 Task: Sort the products in the category "Kid's Vitamins & Supplements" by best match.
Action: Mouse moved to (315, 136)
Screenshot: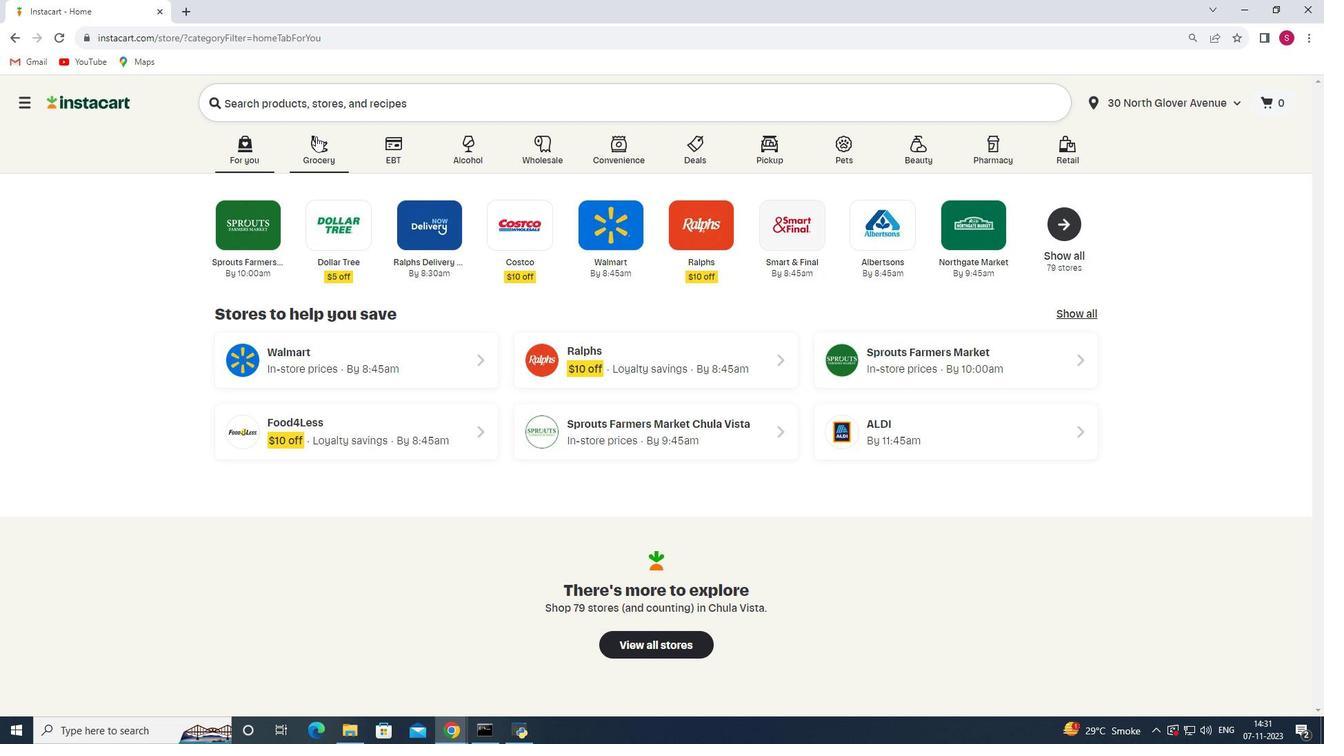 
Action: Mouse pressed left at (315, 136)
Screenshot: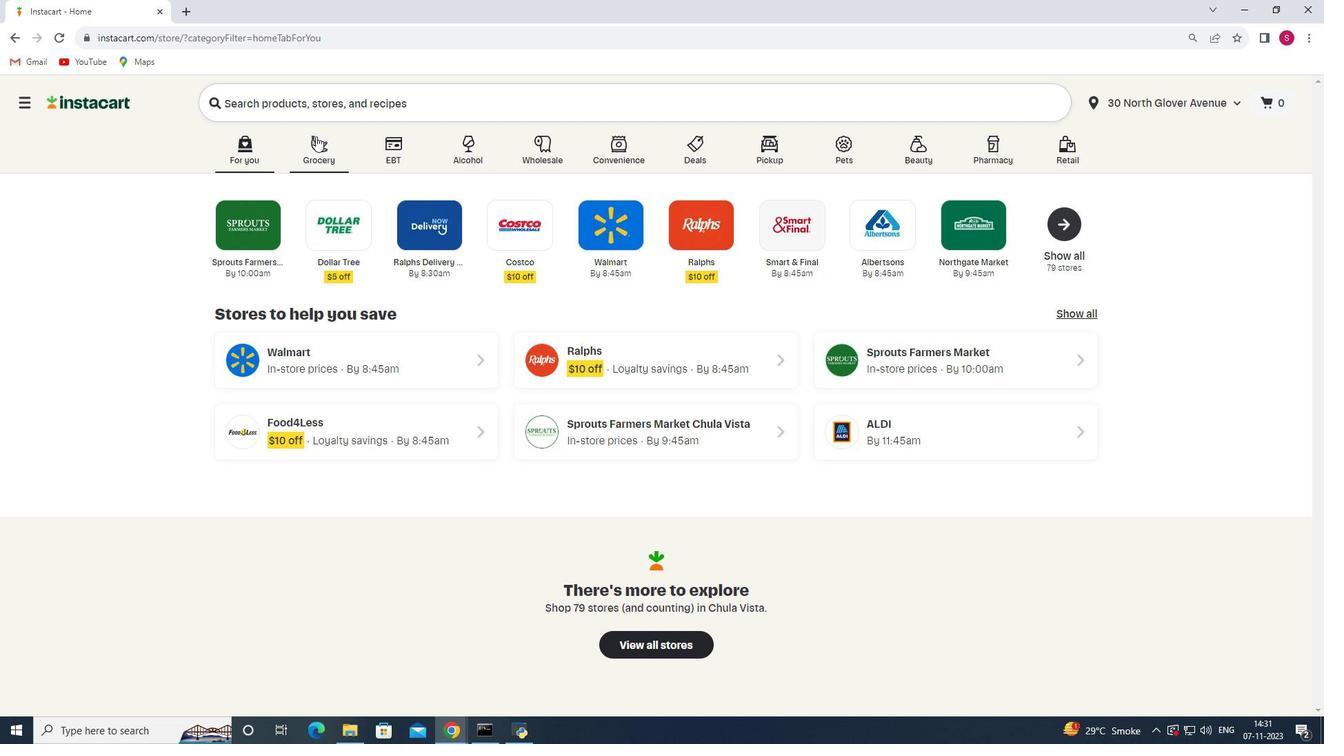 
Action: Mouse moved to (315, 403)
Screenshot: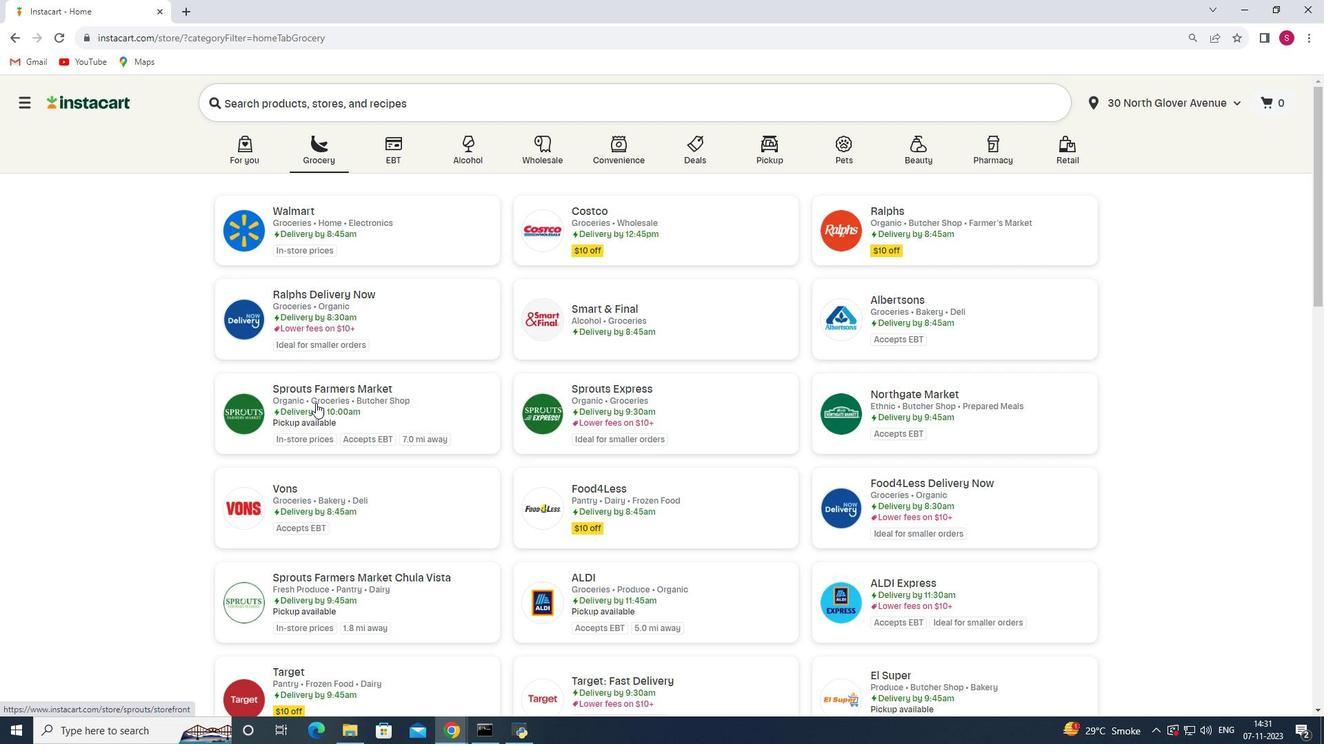 
Action: Mouse pressed left at (315, 403)
Screenshot: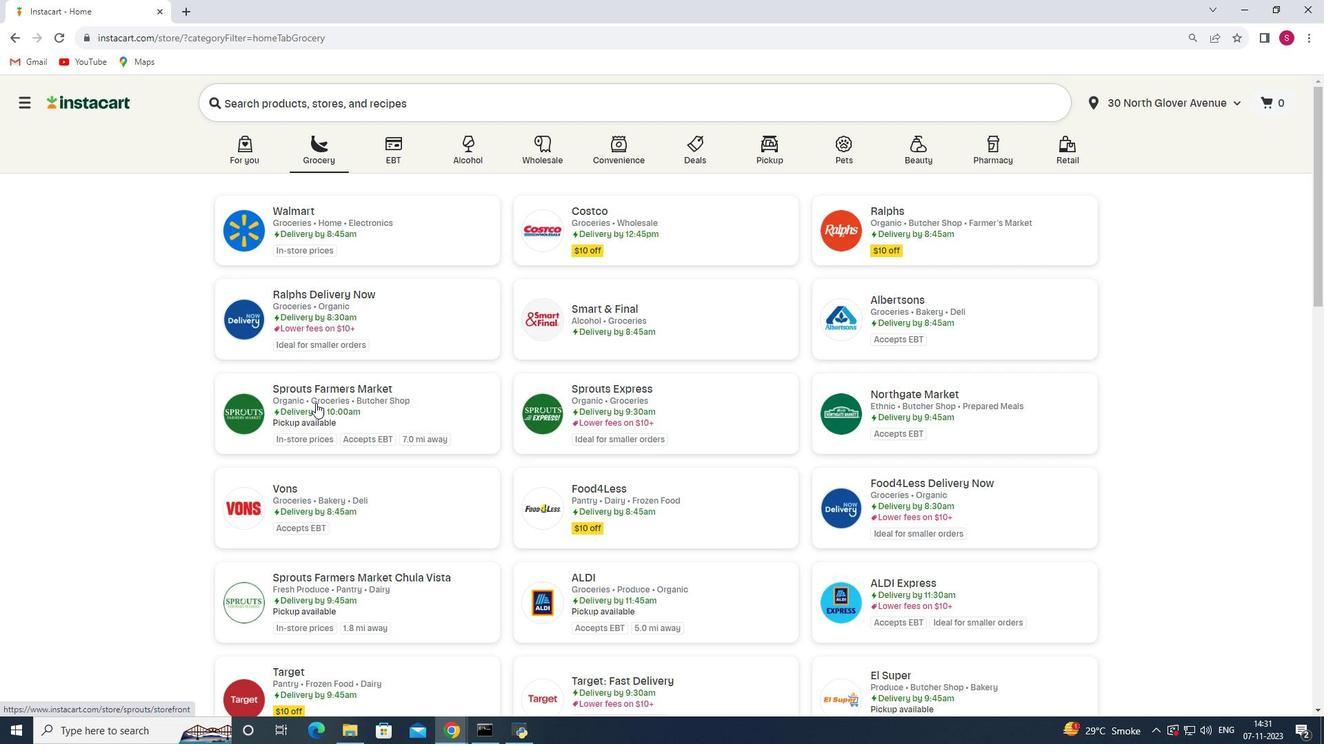 
Action: Mouse moved to (28, 489)
Screenshot: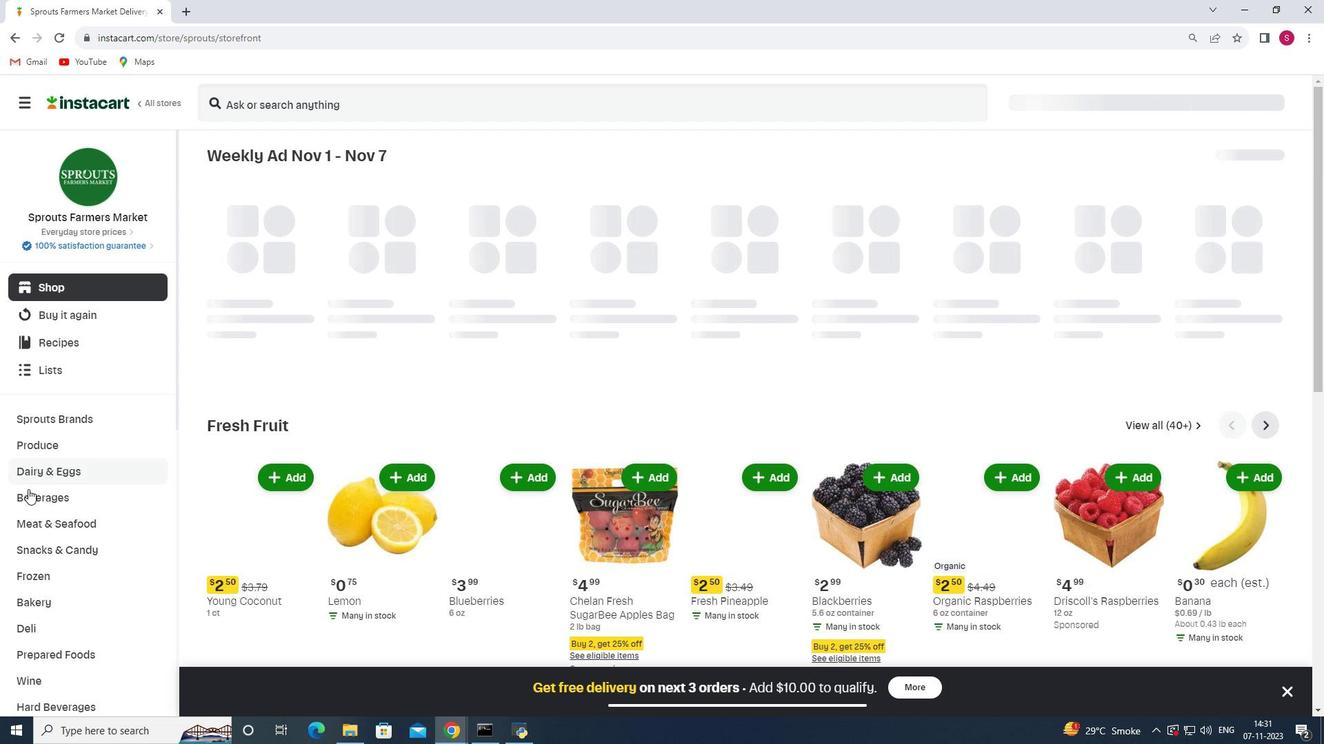 
Action: Mouse scrolled (28, 488) with delta (0, 0)
Screenshot: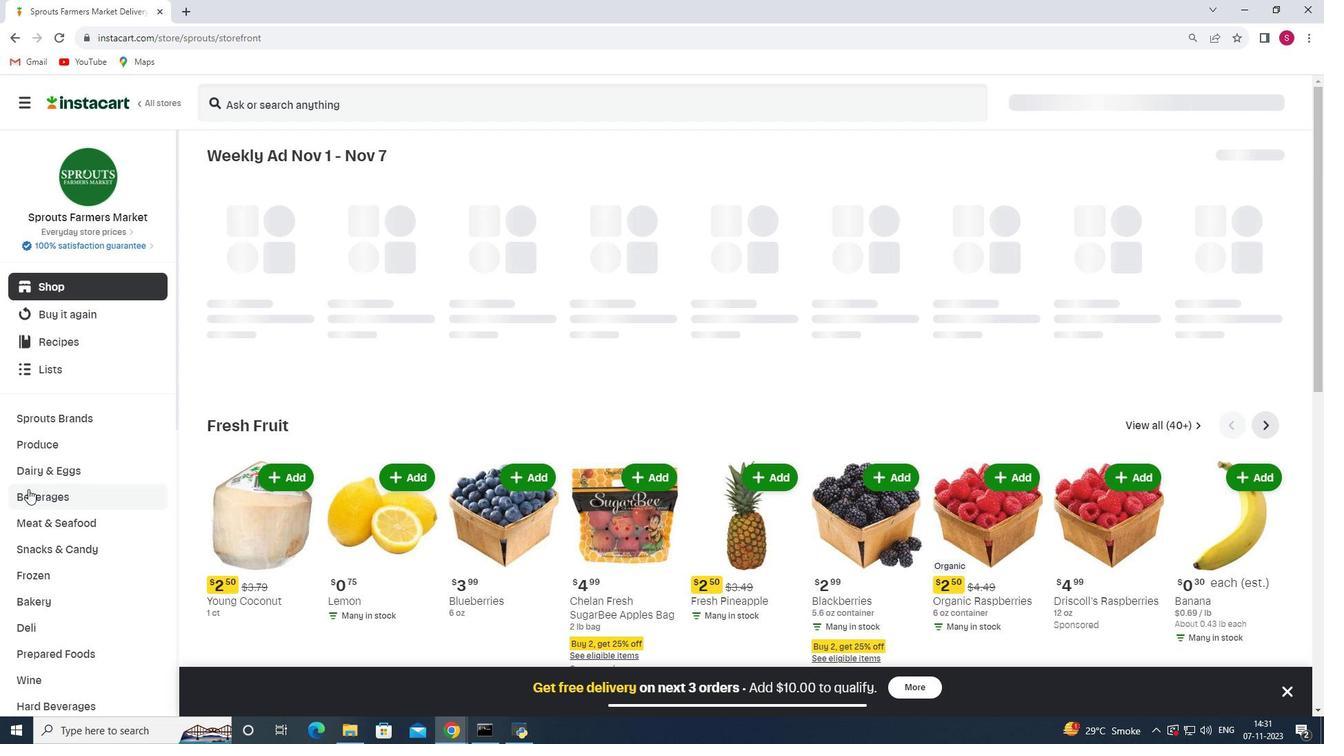 
Action: Mouse scrolled (28, 488) with delta (0, 0)
Screenshot: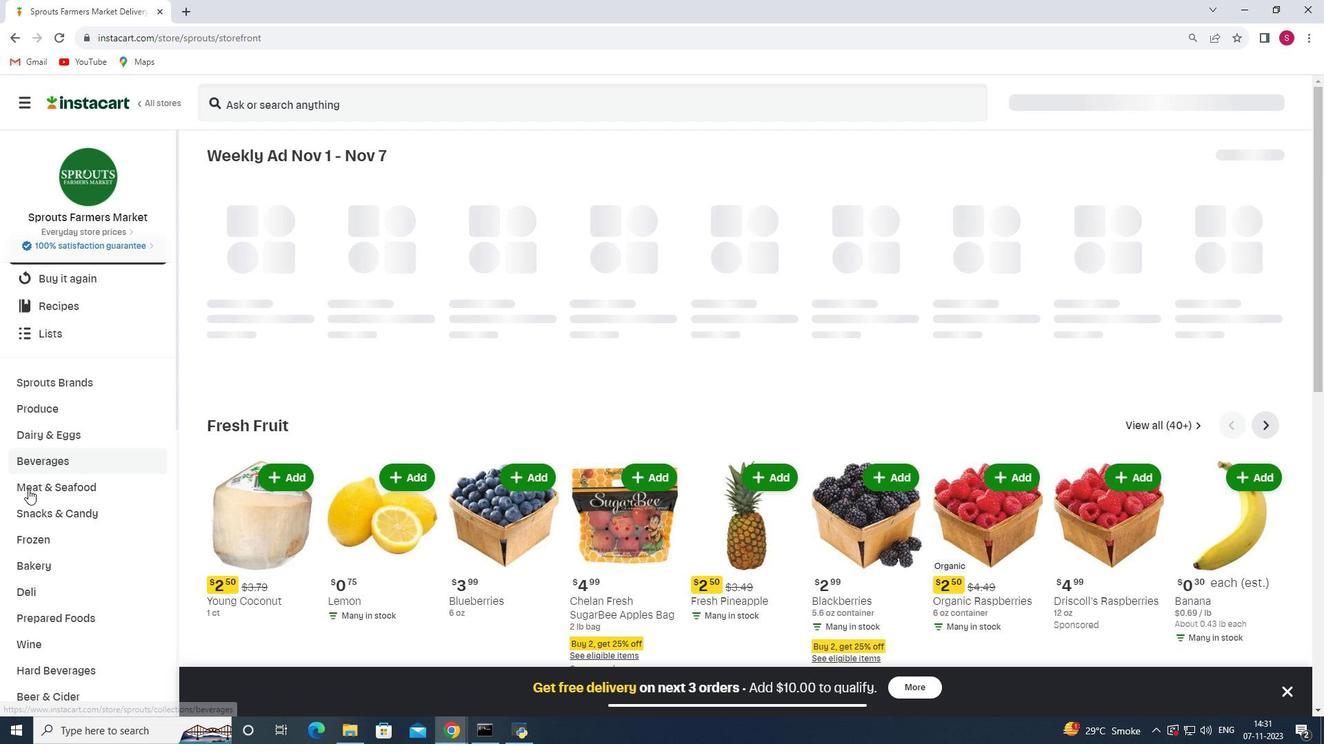 
Action: Mouse scrolled (28, 488) with delta (0, 0)
Screenshot: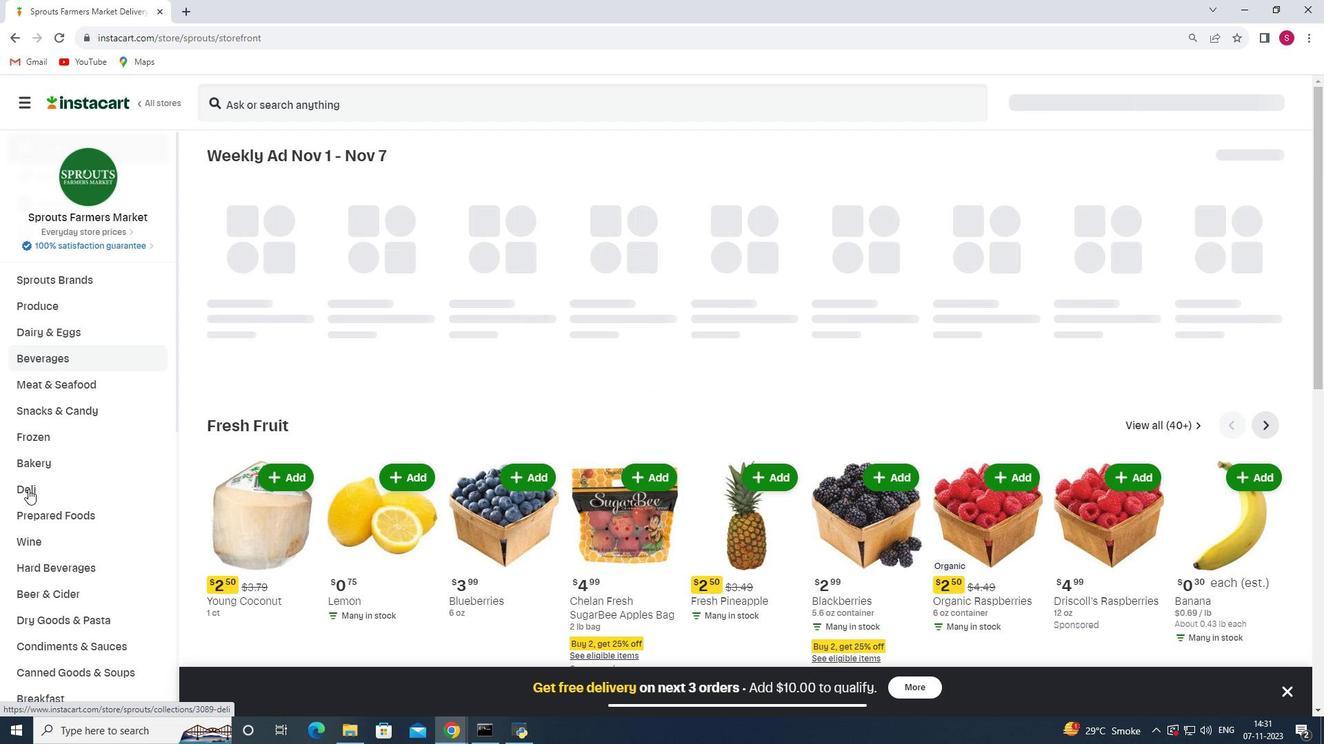 
Action: Mouse scrolled (28, 488) with delta (0, 0)
Screenshot: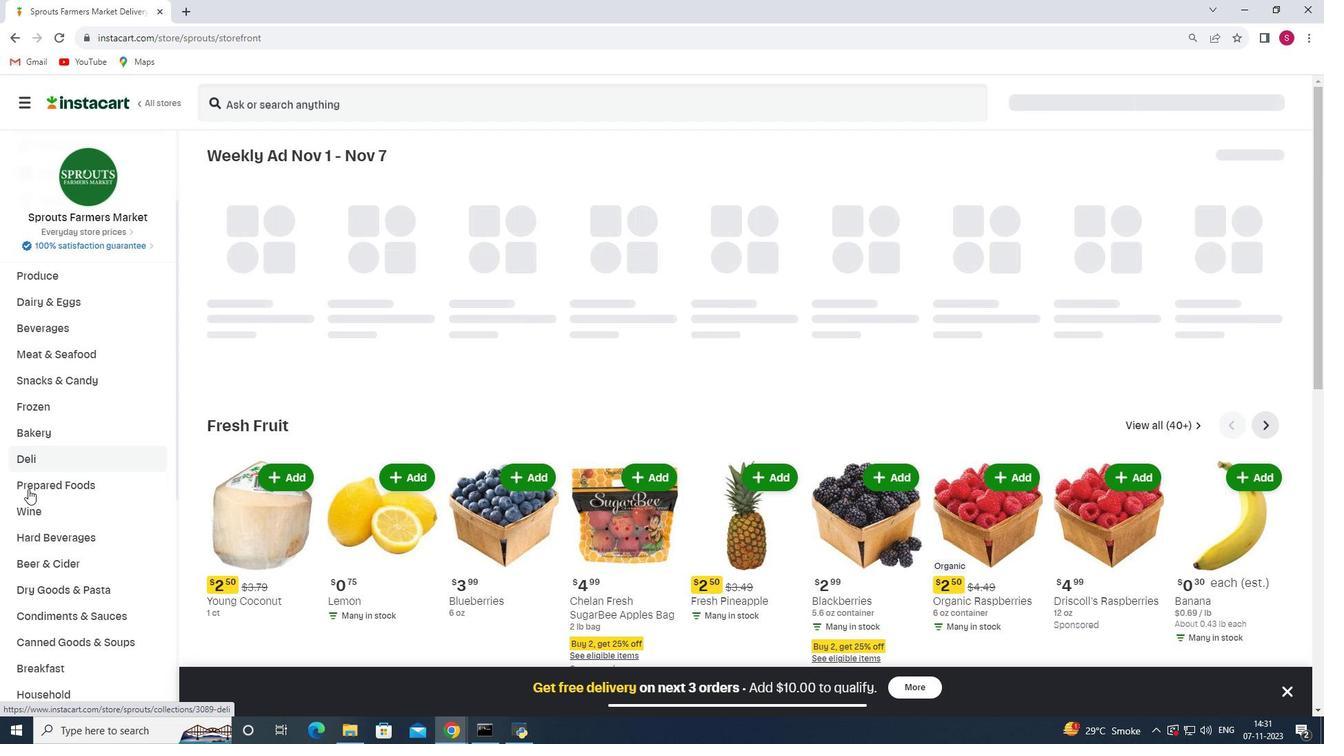 
Action: Mouse scrolled (28, 488) with delta (0, 0)
Screenshot: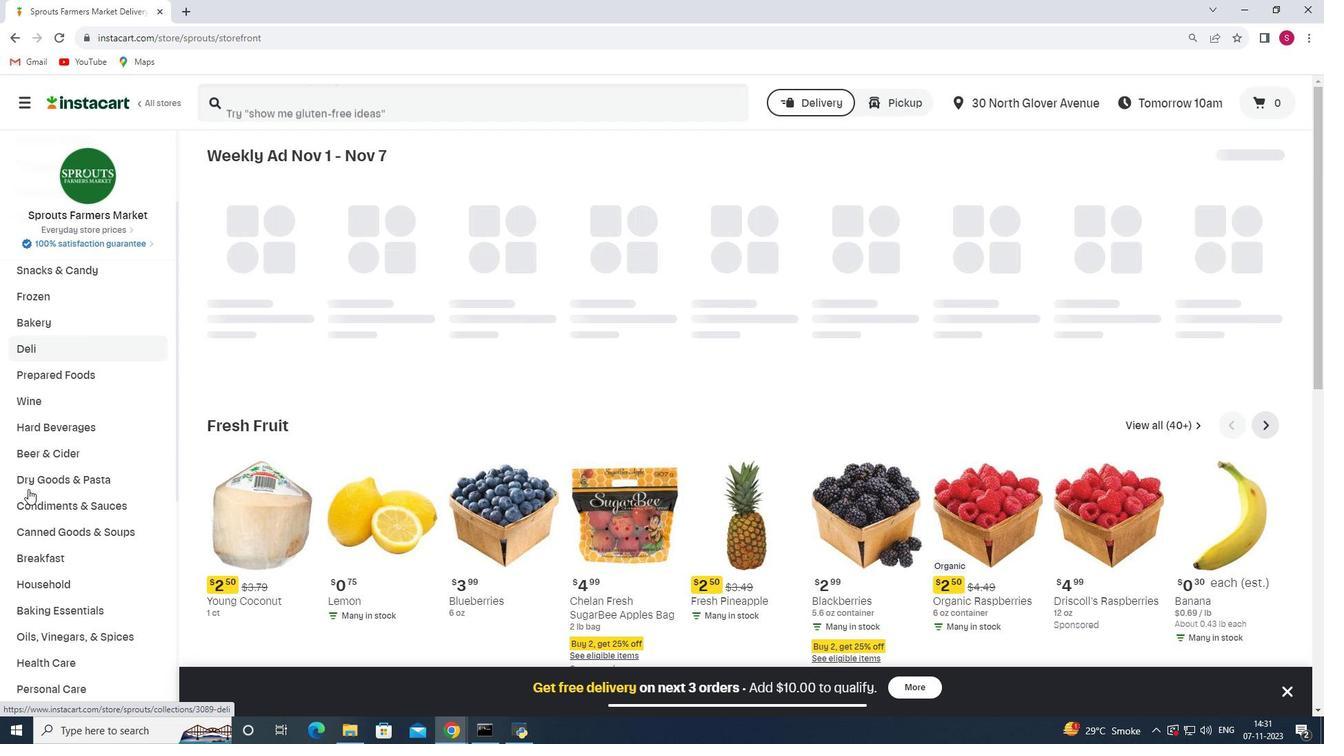 
Action: Mouse scrolled (28, 488) with delta (0, 0)
Screenshot: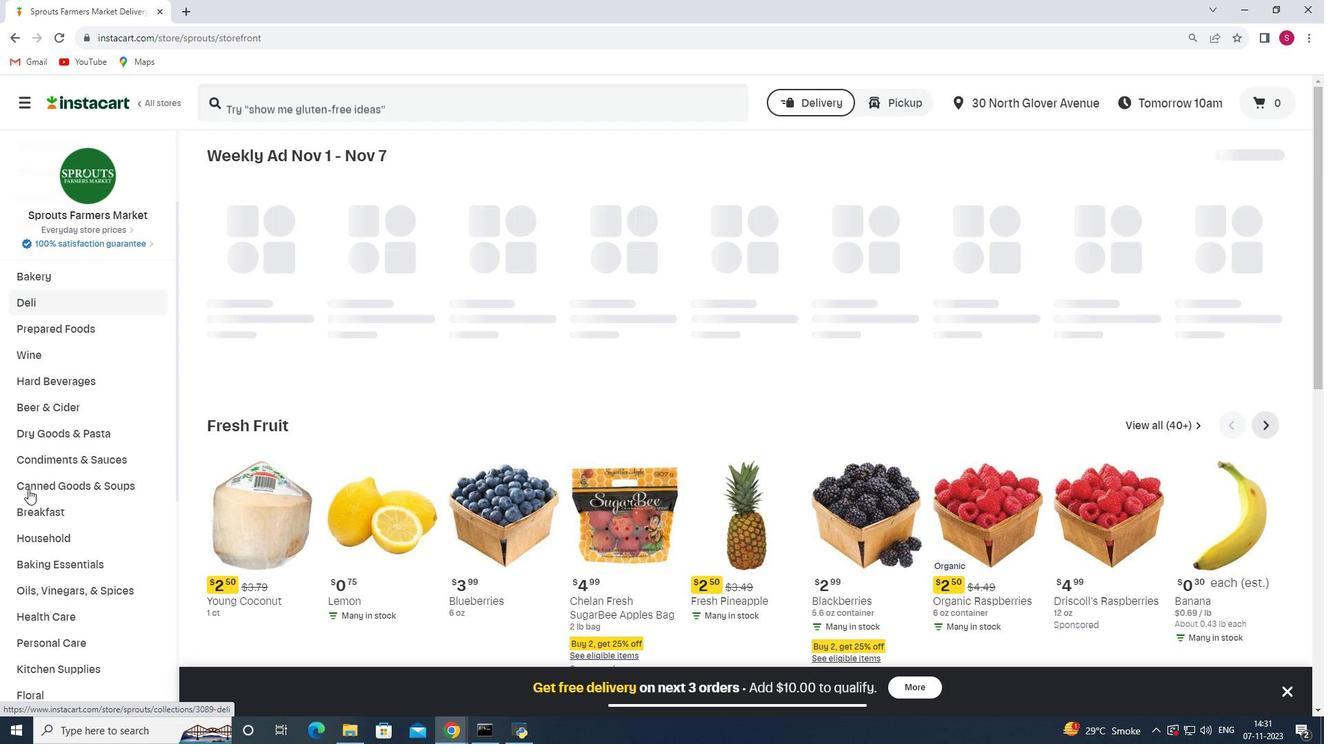 
Action: Mouse scrolled (28, 488) with delta (0, 0)
Screenshot: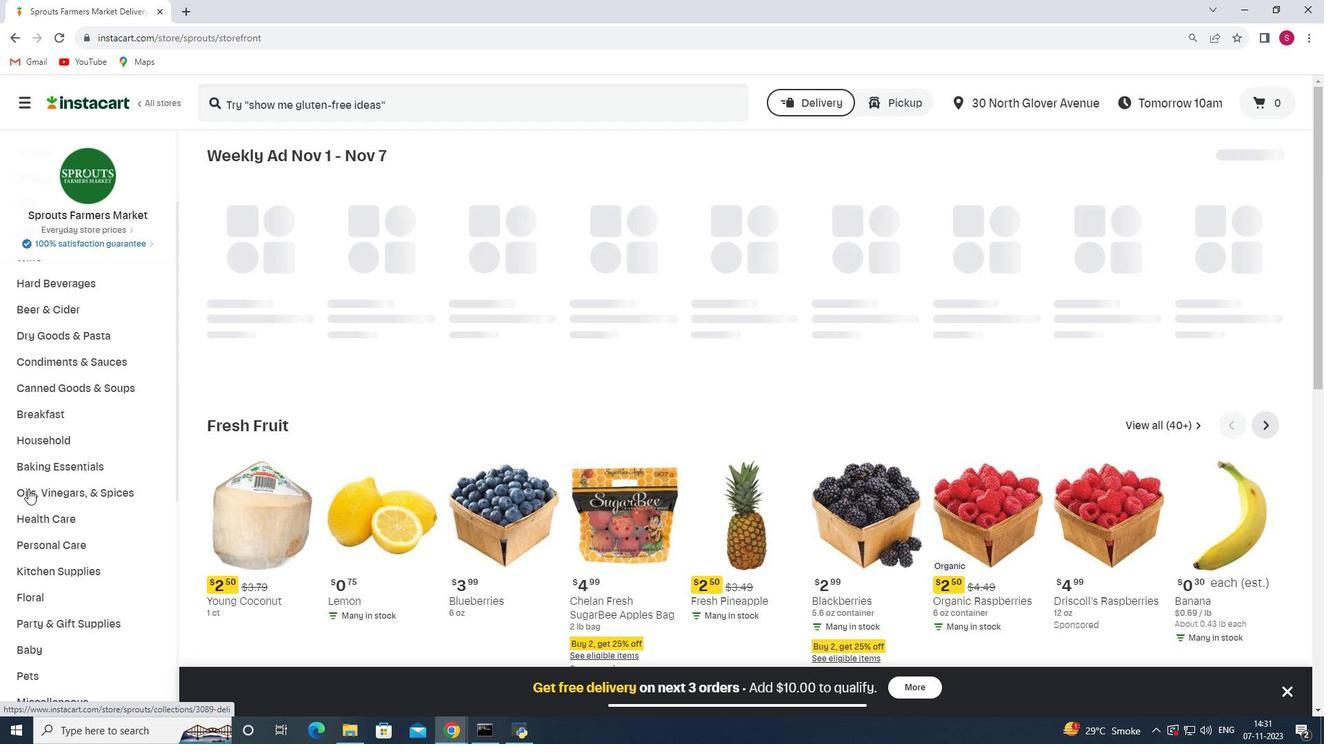 
Action: Mouse scrolled (28, 488) with delta (0, 0)
Screenshot: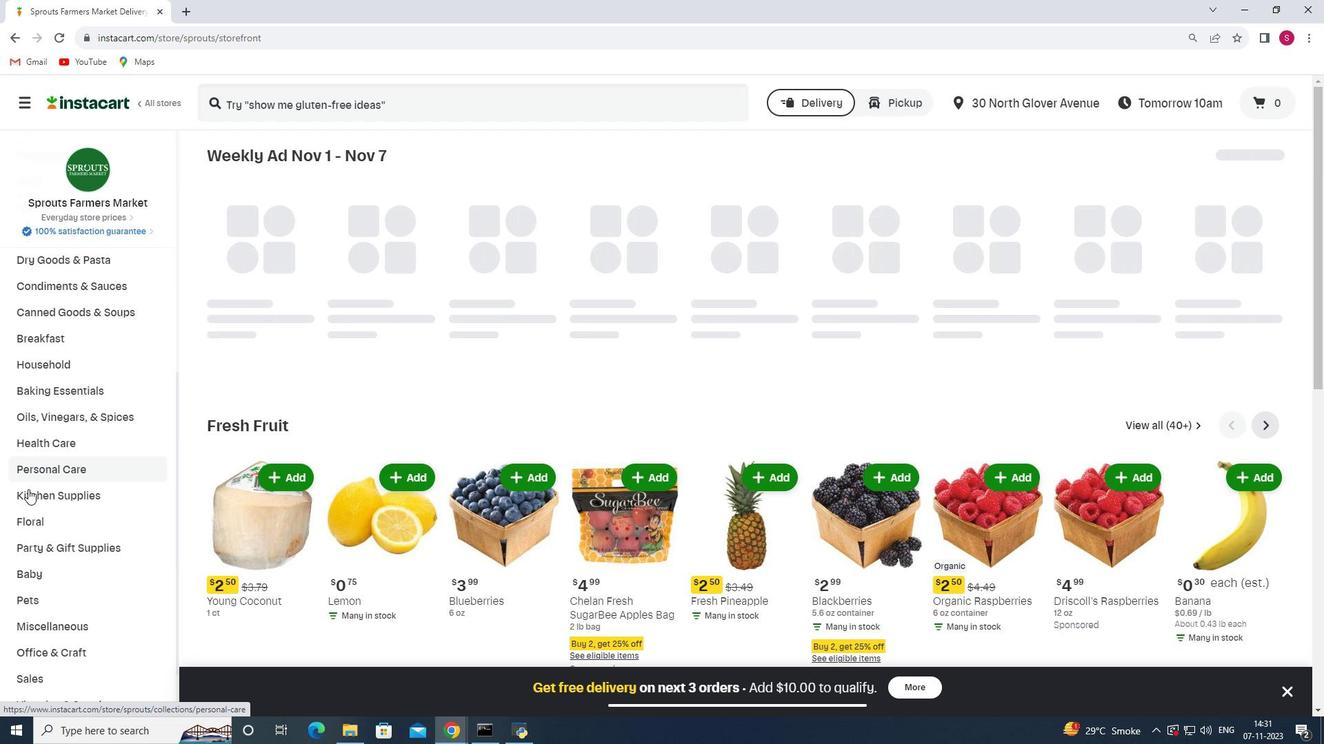 
Action: Mouse moved to (74, 402)
Screenshot: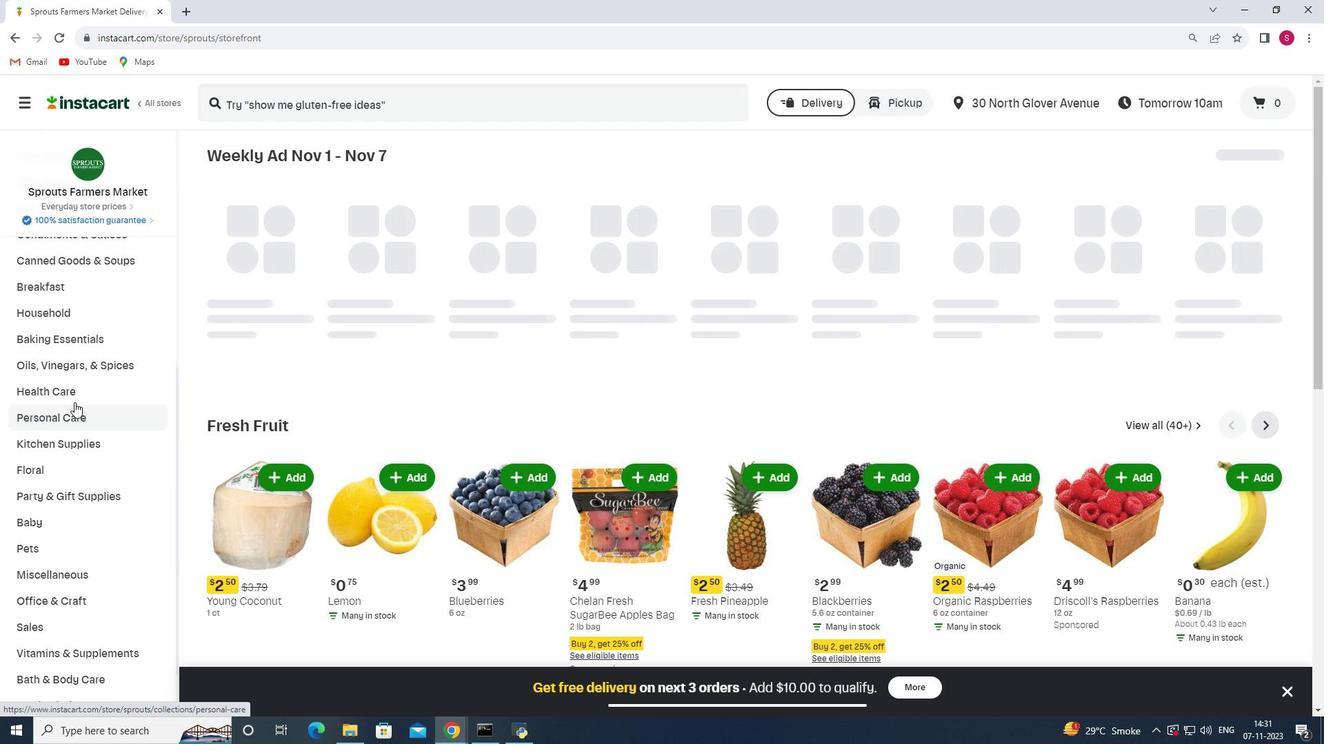
Action: Mouse pressed left at (74, 402)
Screenshot: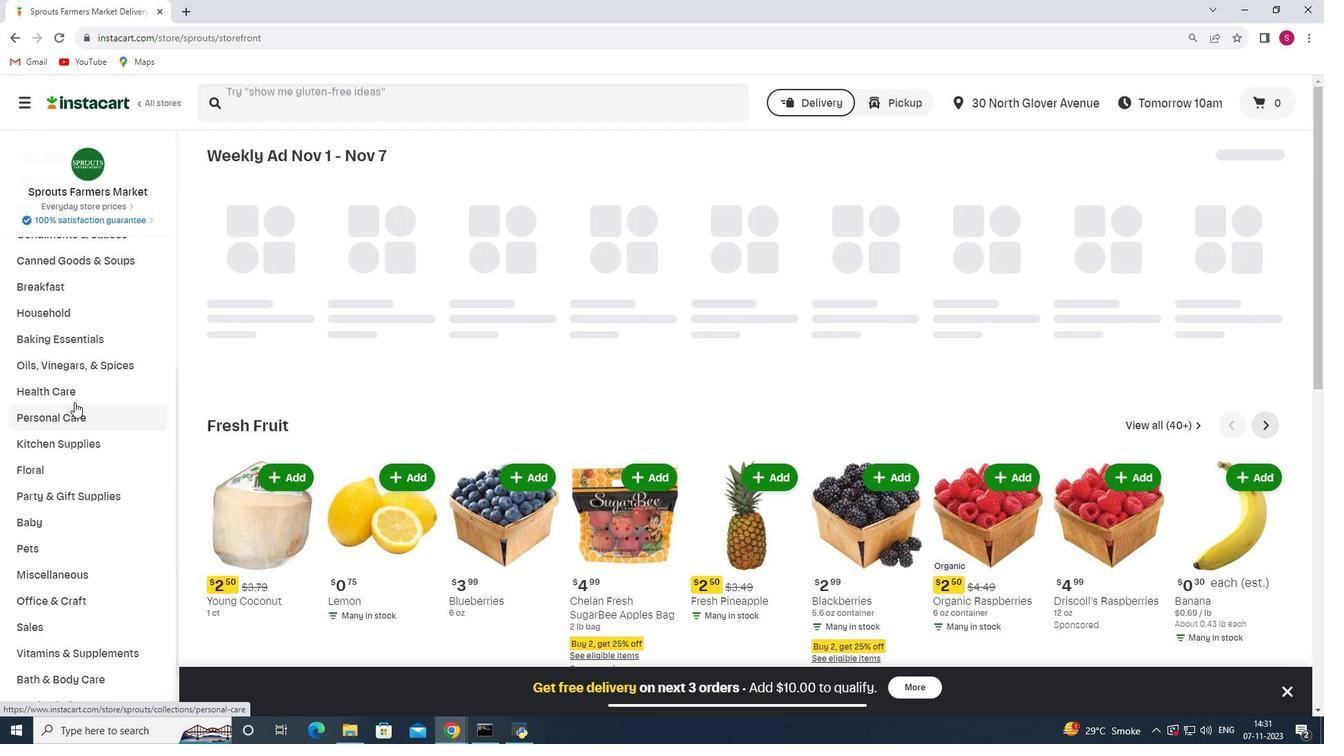 
Action: Mouse moved to (468, 194)
Screenshot: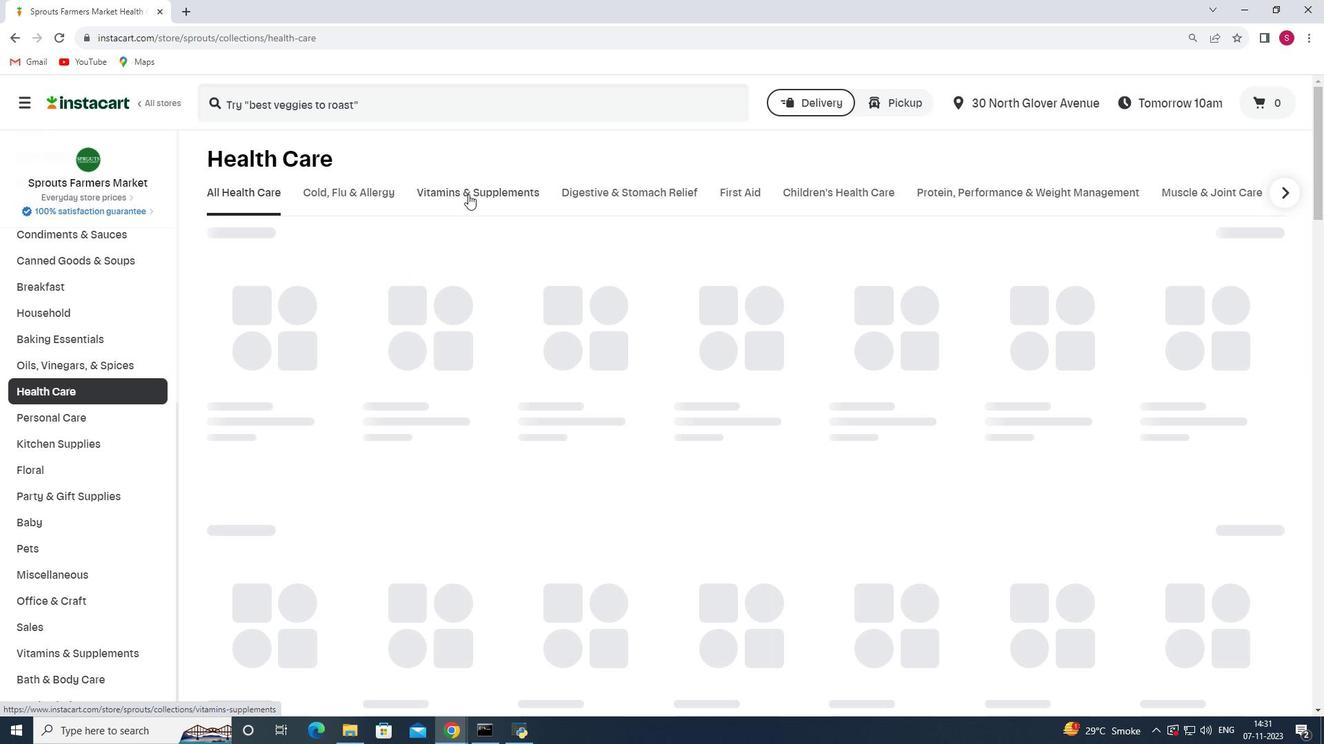 
Action: Mouse pressed left at (468, 194)
Screenshot: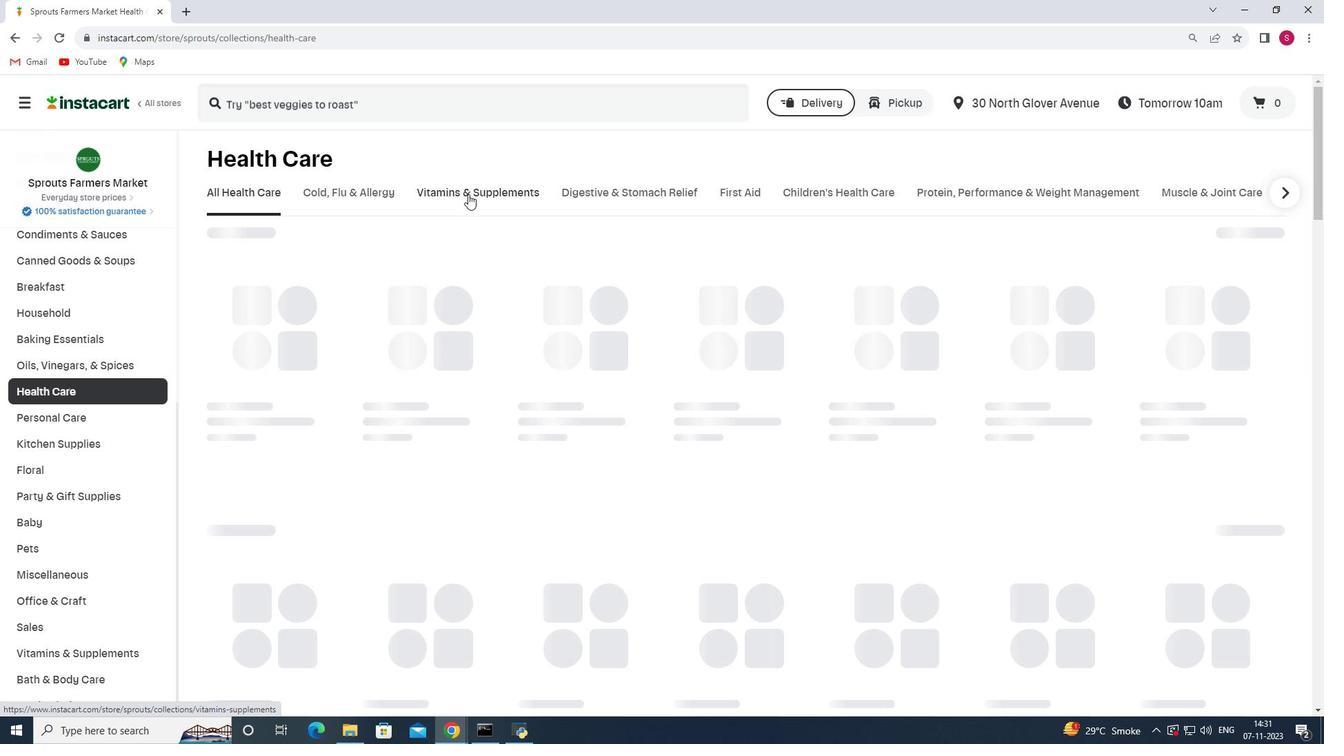 
Action: Mouse moved to (763, 254)
Screenshot: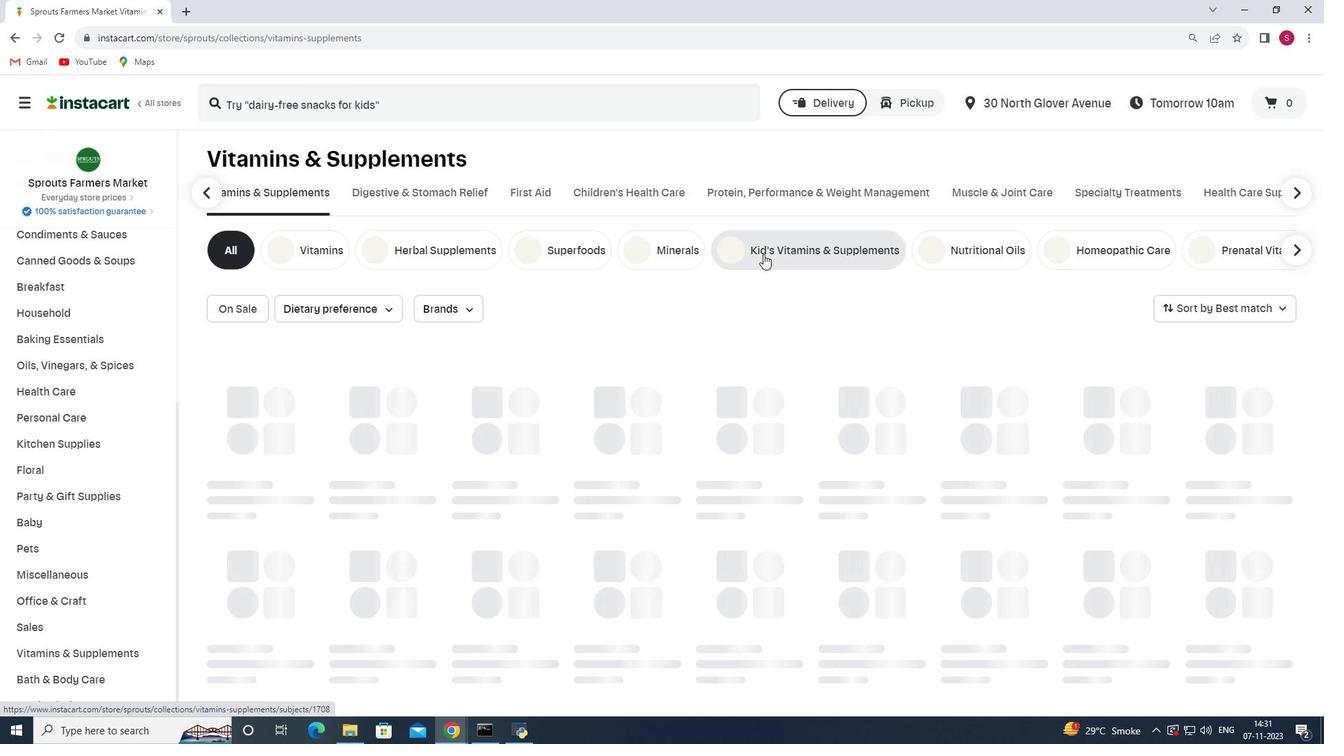 
Action: Mouse pressed left at (763, 254)
Screenshot: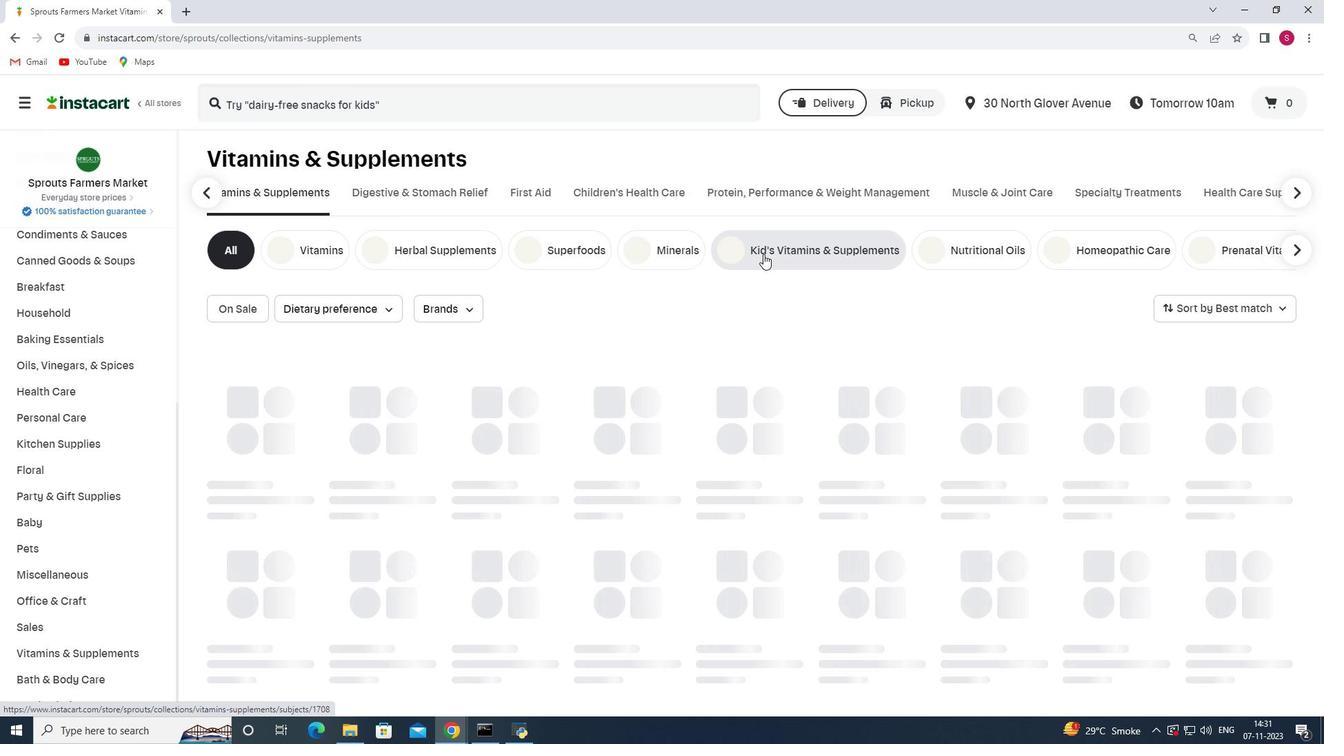 
Action: Mouse moved to (1165, 308)
Screenshot: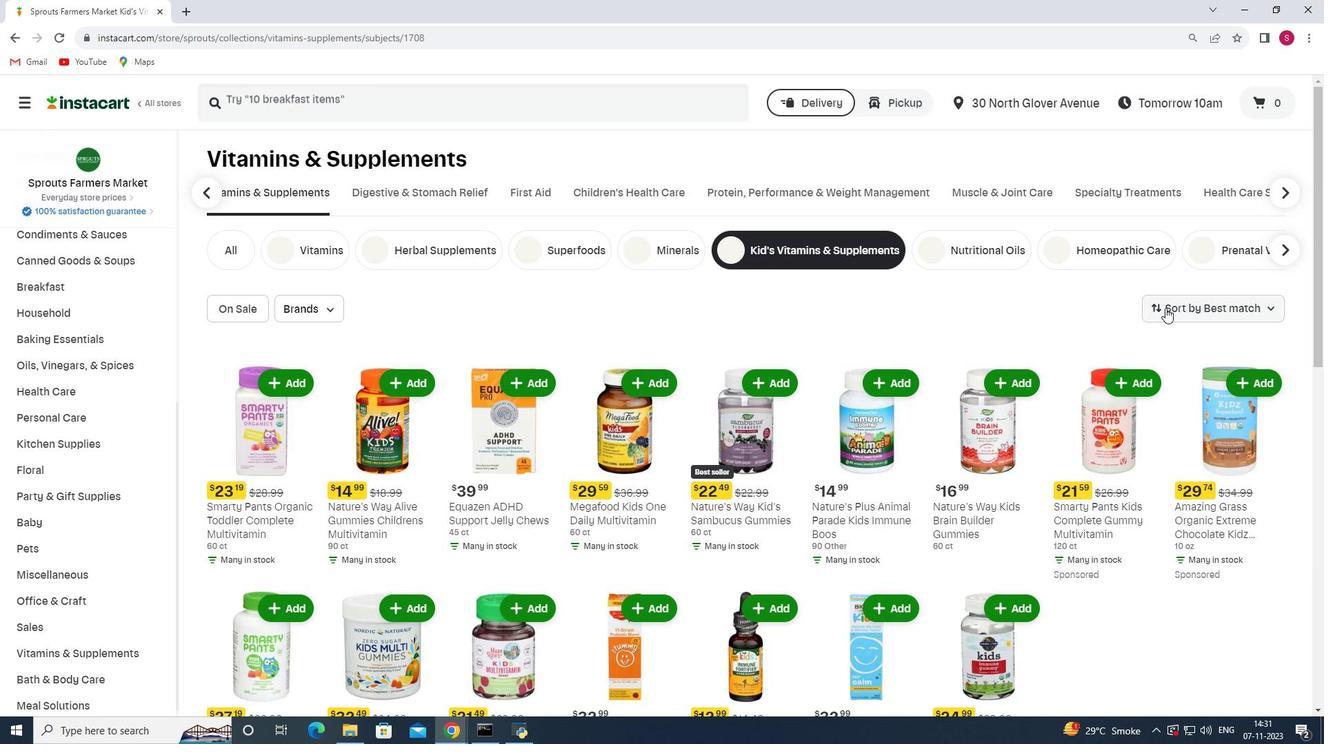 
Action: Mouse pressed left at (1165, 308)
Screenshot: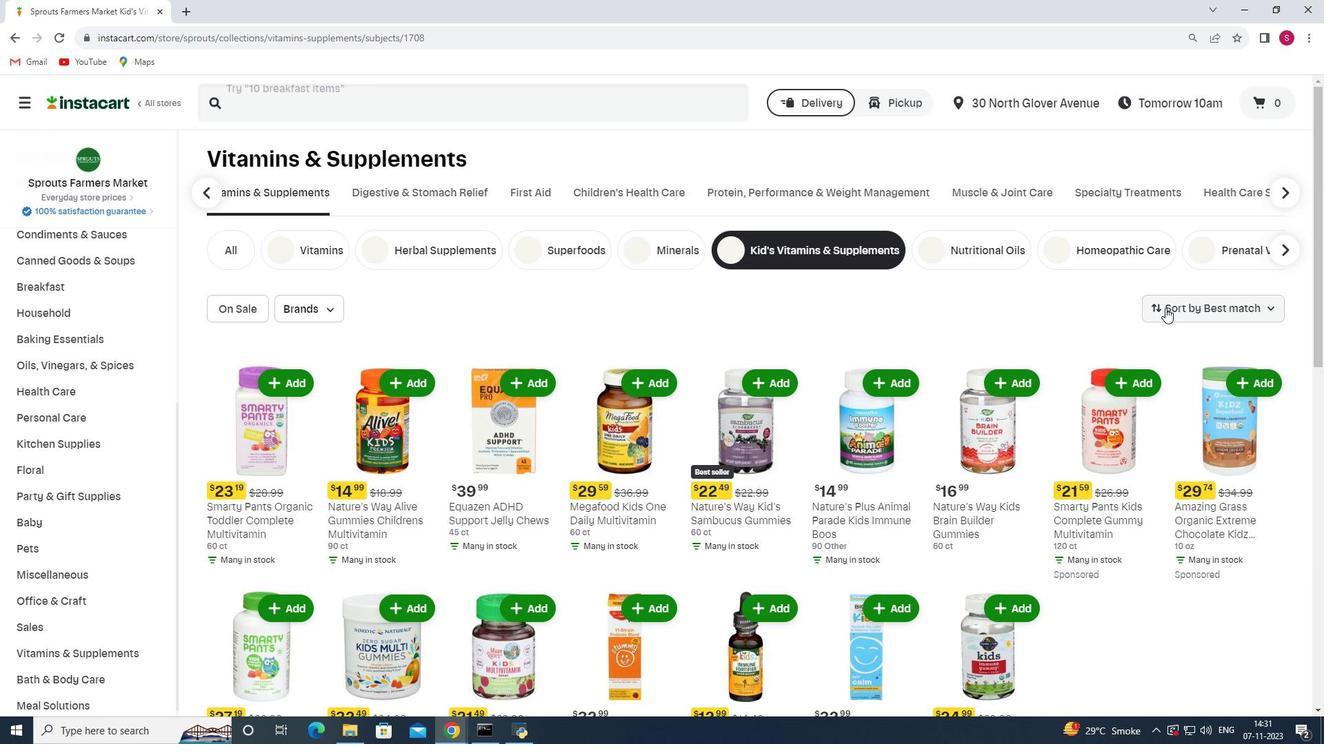 
Action: Mouse moved to (1179, 344)
Screenshot: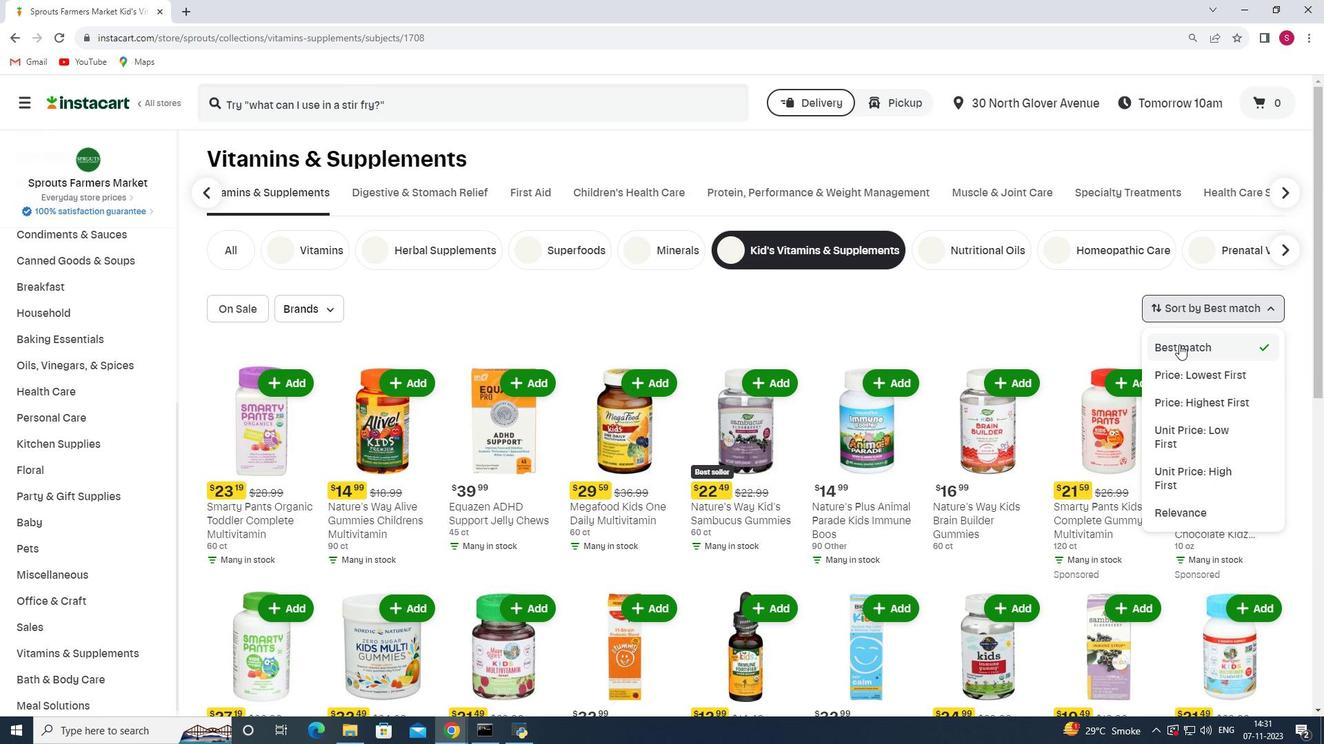 
Action: Mouse pressed left at (1179, 344)
Screenshot: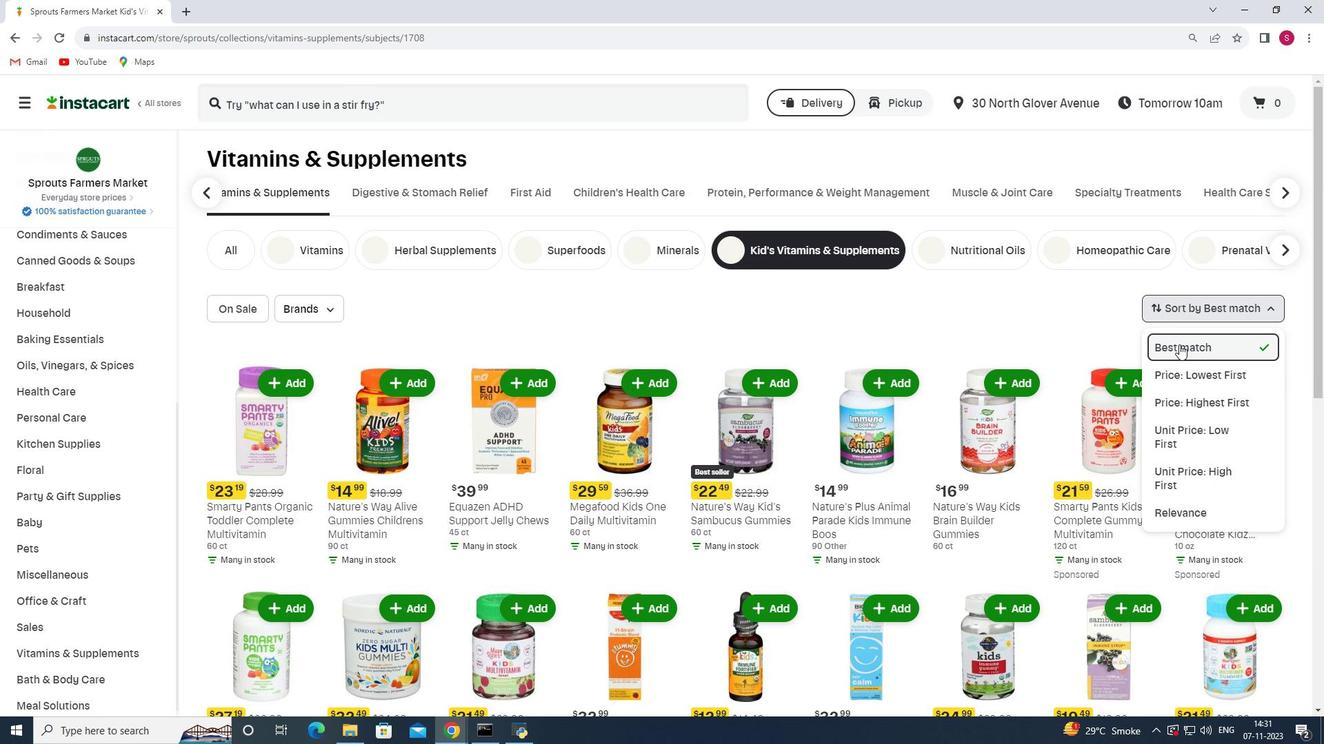 
